 Task: Add an event with the title Lunch and Learn: Effective Project Planning and Execution, date '2024/04/23', time 8:00 AM to 10:00 AMand add a description: Conduct a detailed analysis of each identified risk to determine its root causes, triggers, and potential warning signs. This analysis helps in understanding the nature and characteristics of each risk and provides insights into appropriate mitigation strategies.Select event color  Graphite . Add location for the event as: Aarhus, Denmark, logged in from the account softage.4@softage.netand send the event invitation to softage.7@softage.net and softage.8@softage.net. Set a reminder for the event Every weekday(Monday to Friday)
Action: Mouse moved to (75, 90)
Screenshot: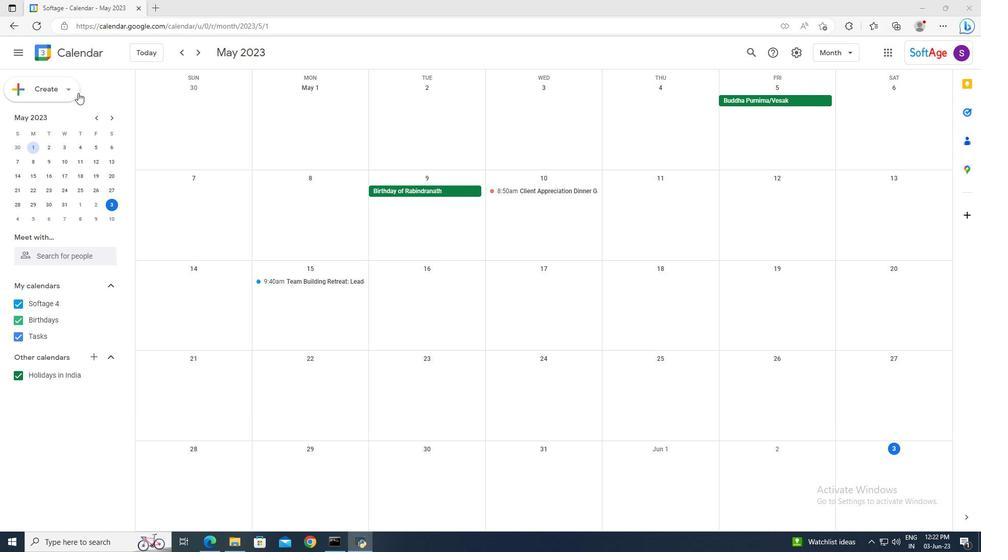 
Action: Mouse pressed left at (75, 90)
Screenshot: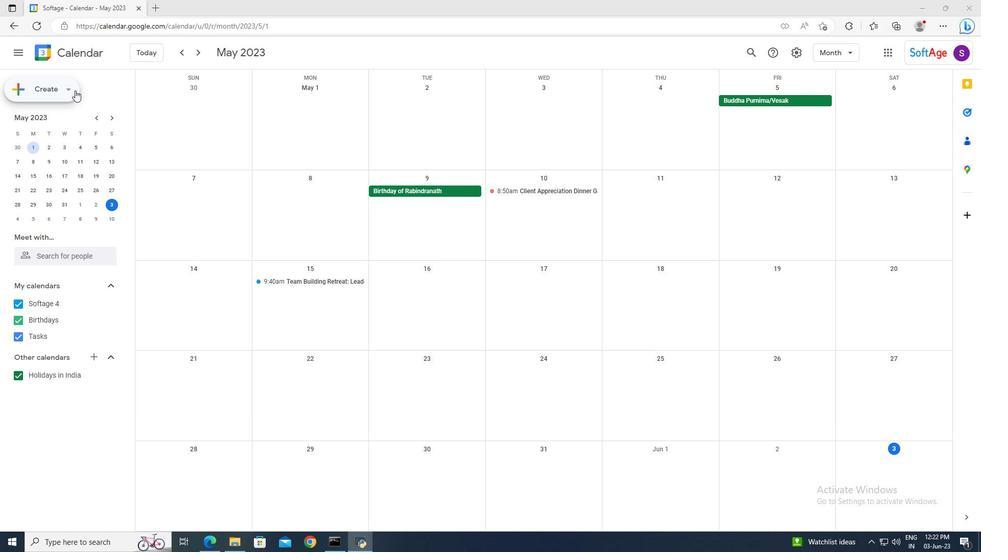 
Action: Mouse moved to (75, 114)
Screenshot: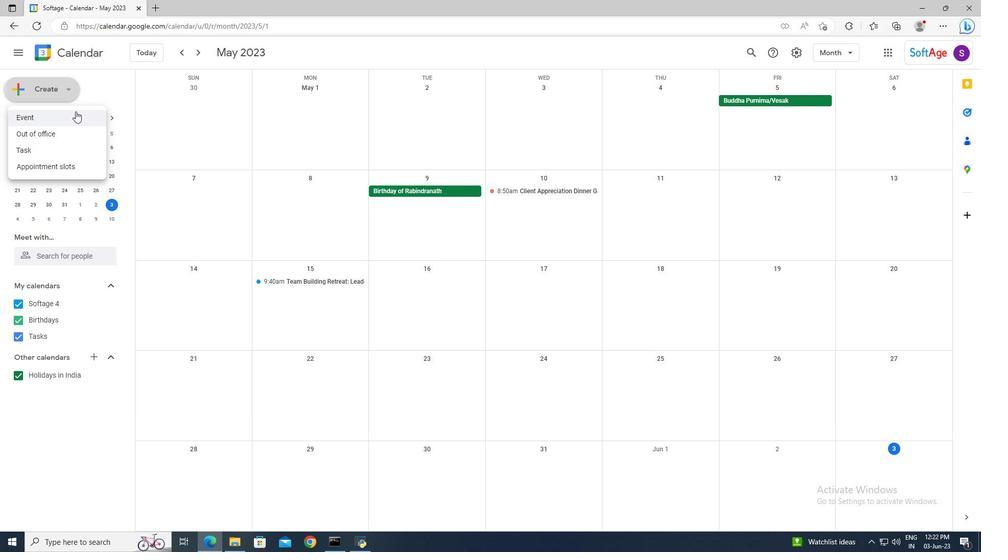 
Action: Mouse pressed left at (75, 114)
Screenshot: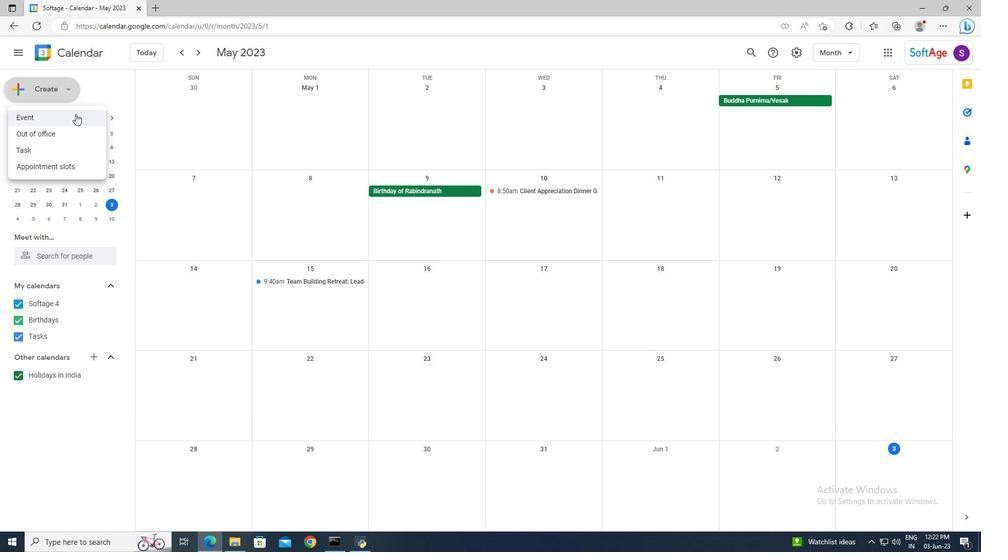 
Action: Mouse moved to (170, 351)
Screenshot: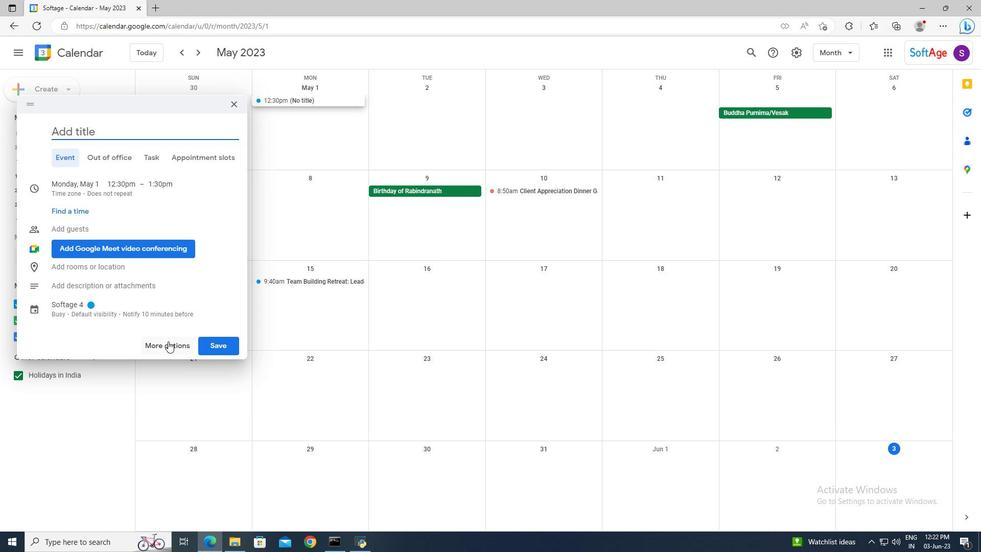 
Action: Mouse pressed left at (170, 351)
Screenshot: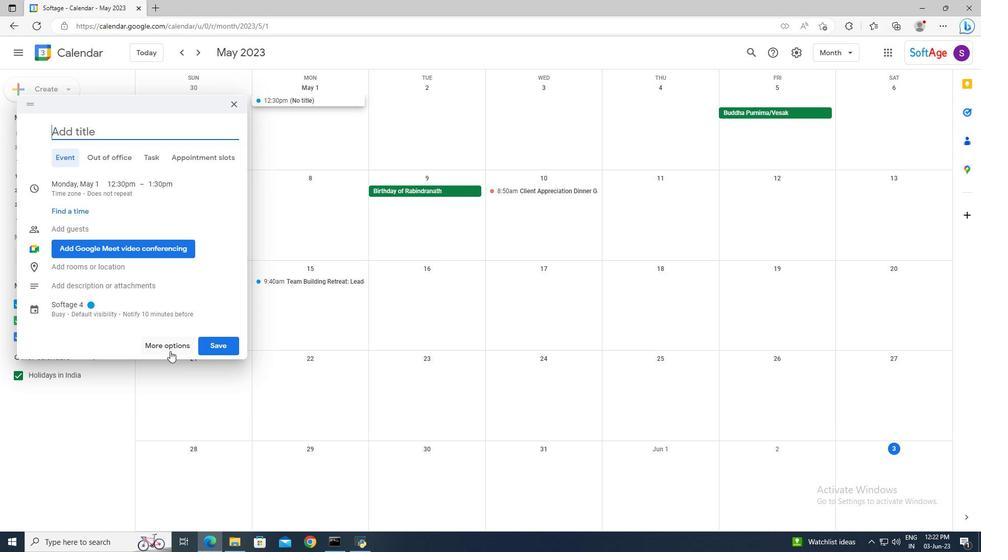 
Action: Mouse moved to (196, 59)
Screenshot: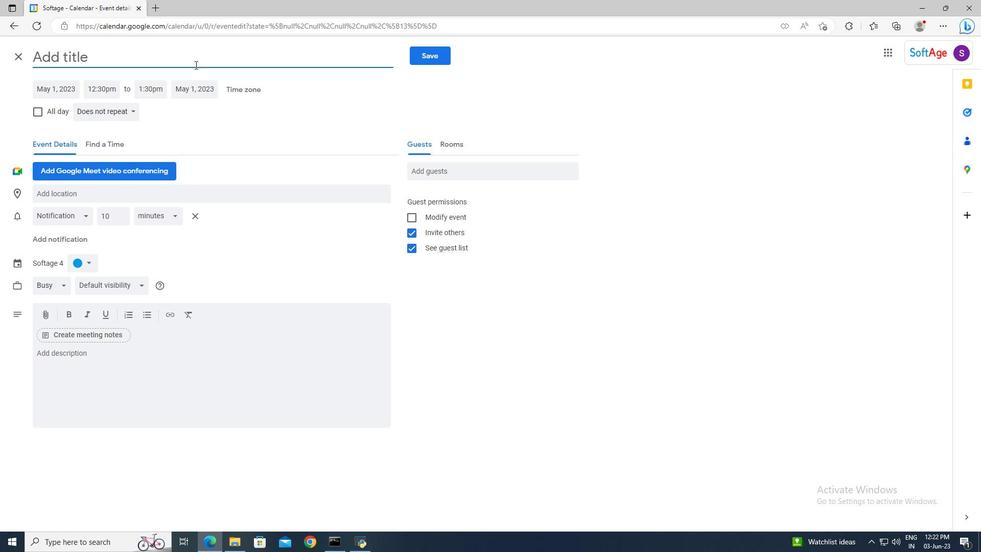 
Action: Mouse pressed left at (196, 59)
Screenshot: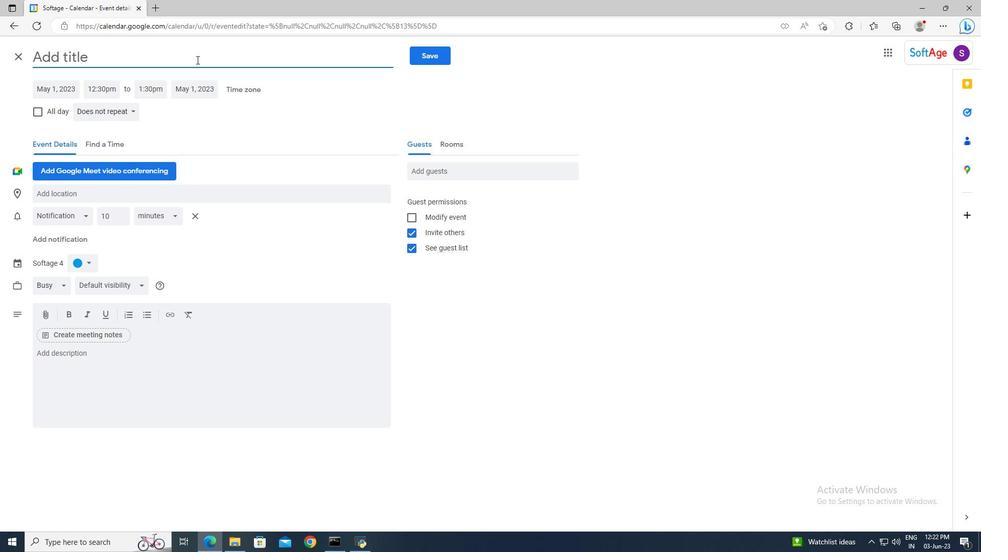 
Action: Key pressed <Key.shift>Lunch<Key.space>and<Key.space><Key.shift>Learn<Key.shift>:<Key.space><Key.shift>Effective<Key.space><Key.shift>Project<Key.space>p<Key.backspace><Key.shift>Planning<Key.space>and<Key.space><Key.shift>Execution
Screenshot: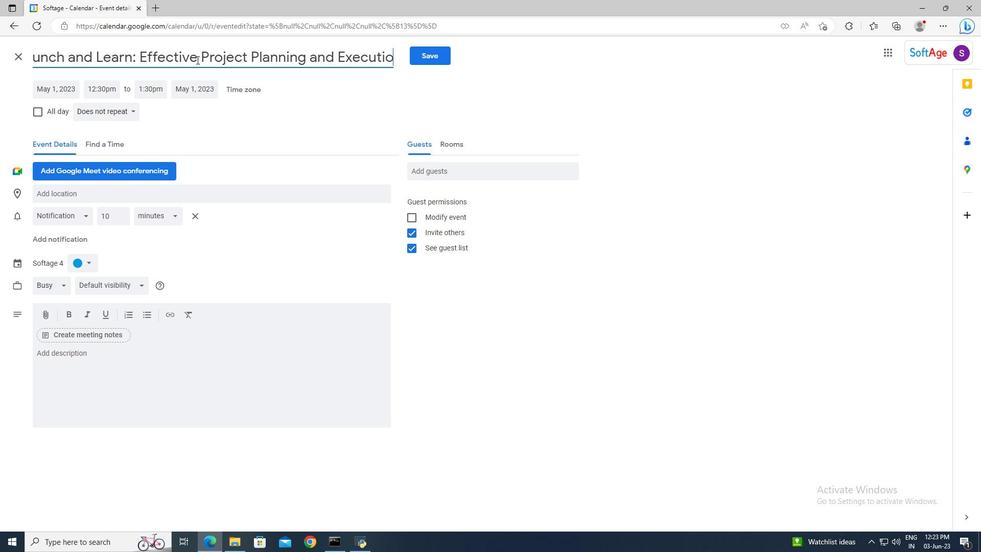 
Action: Mouse moved to (70, 87)
Screenshot: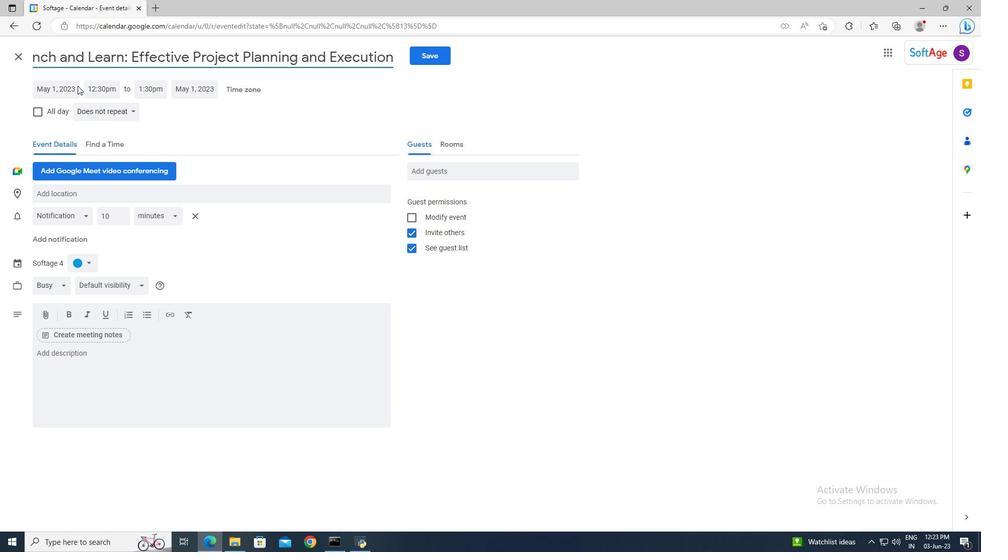 
Action: Mouse pressed left at (70, 87)
Screenshot: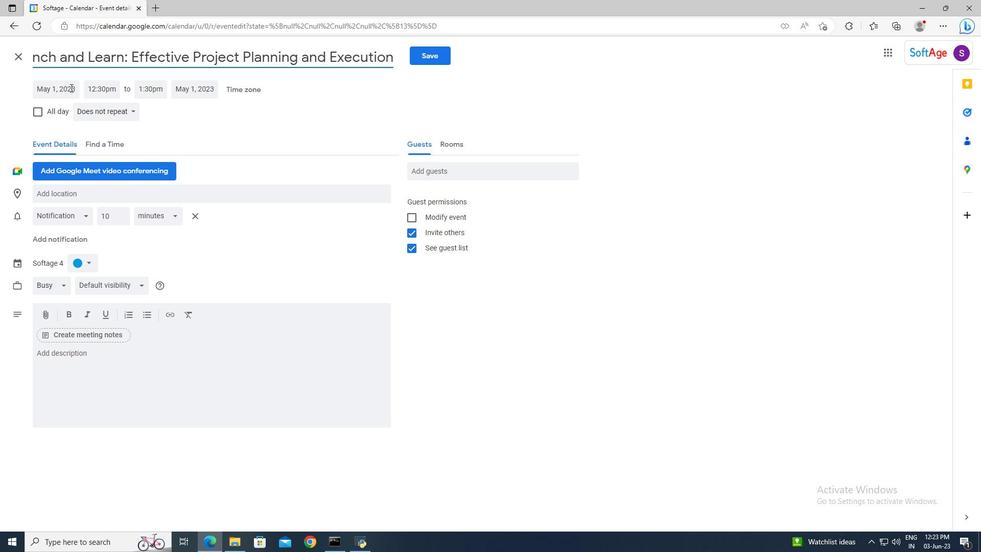 
Action: Mouse moved to (159, 110)
Screenshot: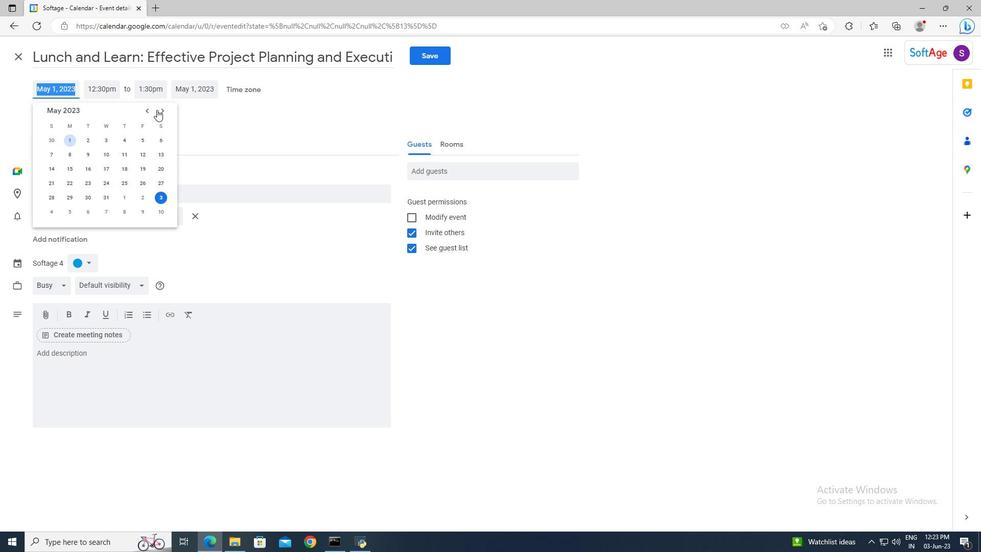 
Action: Mouse pressed left at (159, 110)
Screenshot: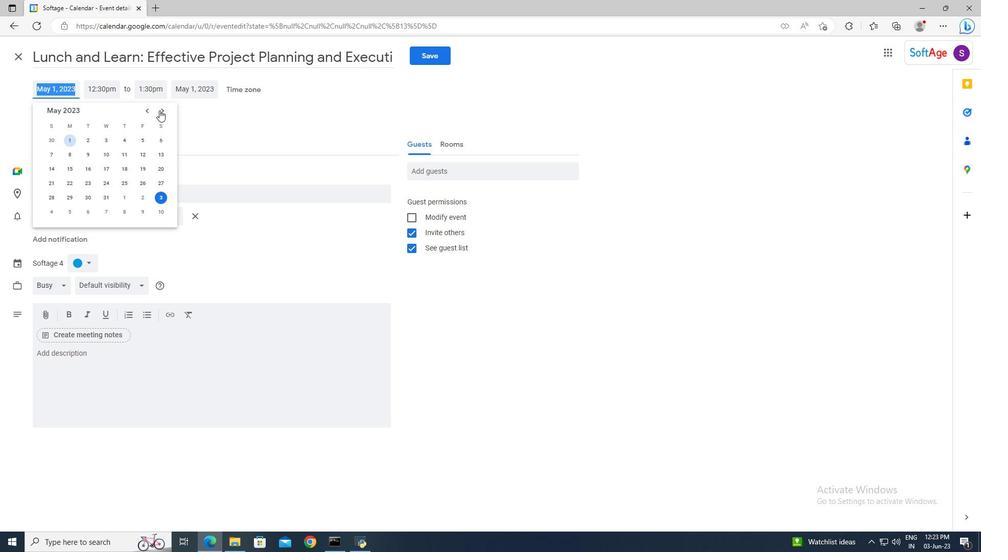 
Action: Mouse moved to (159, 110)
Screenshot: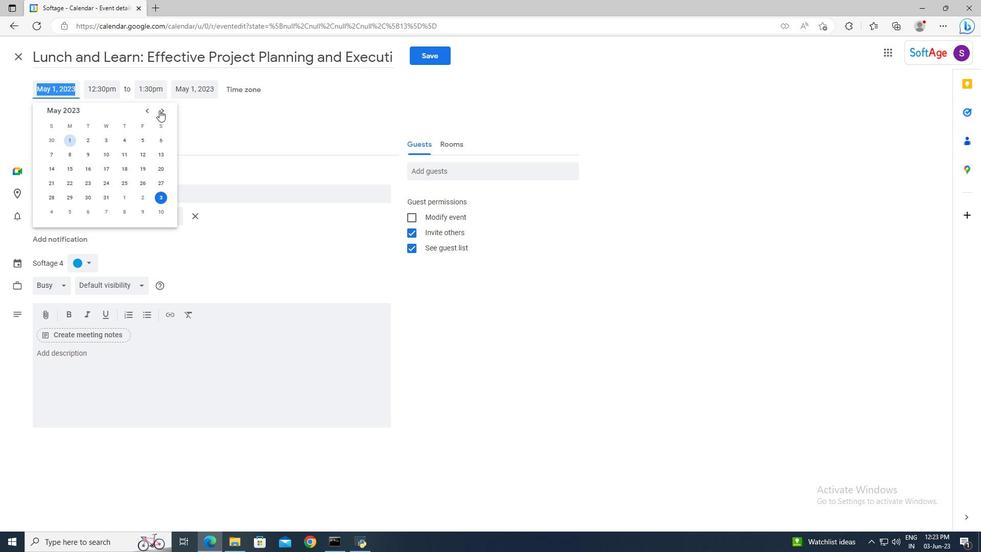 
Action: Mouse pressed left at (159, 110)
Screenshot: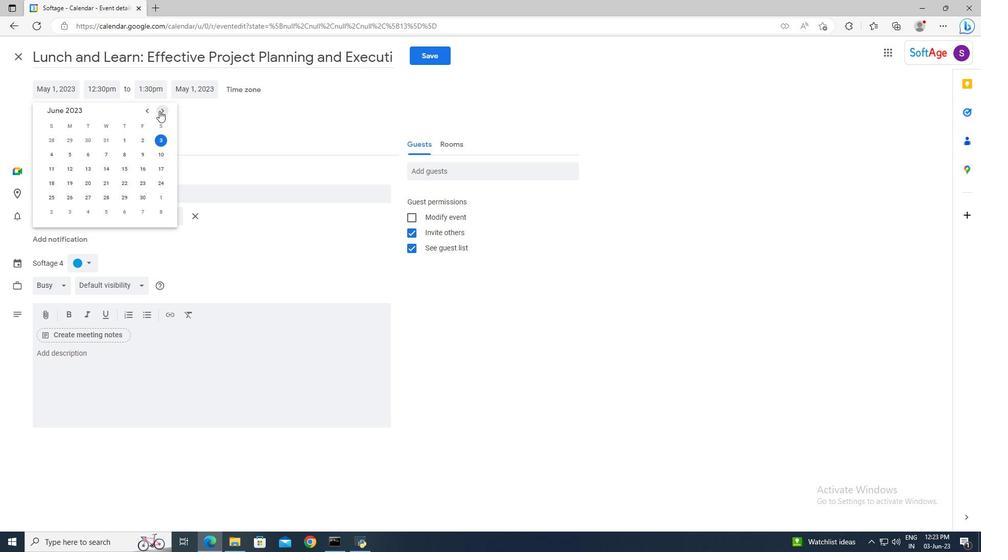 
Action: Mouse pressed left at (159, 110)
Screenshot: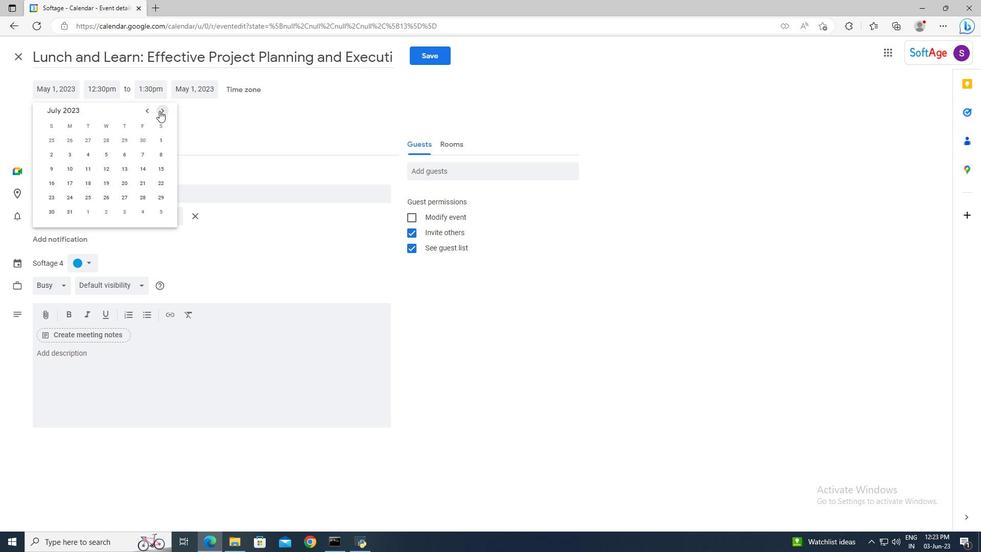 
Action: Mouse pressed left at (159, 110)
Screenshot: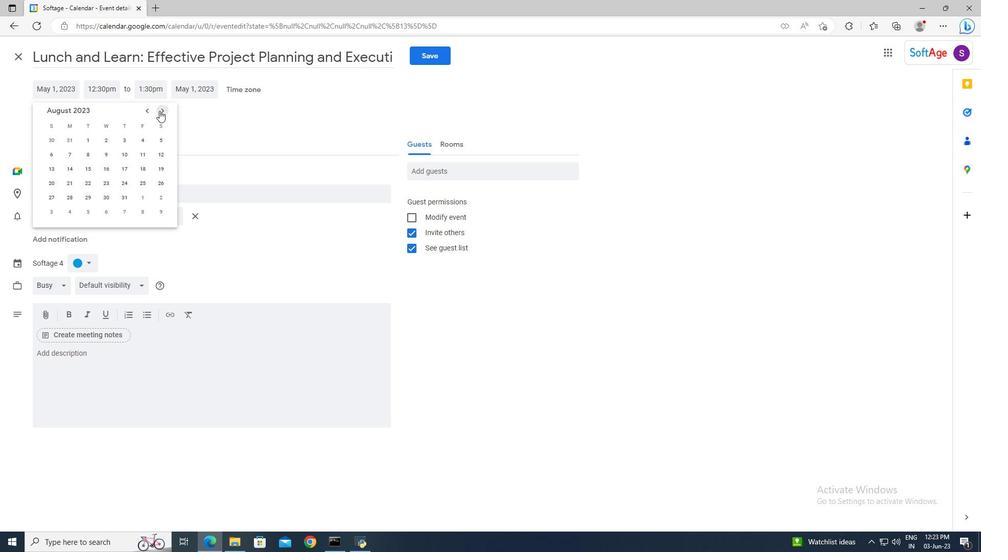 
Action: Mouse pressed left at (159, 110)
Screenshot: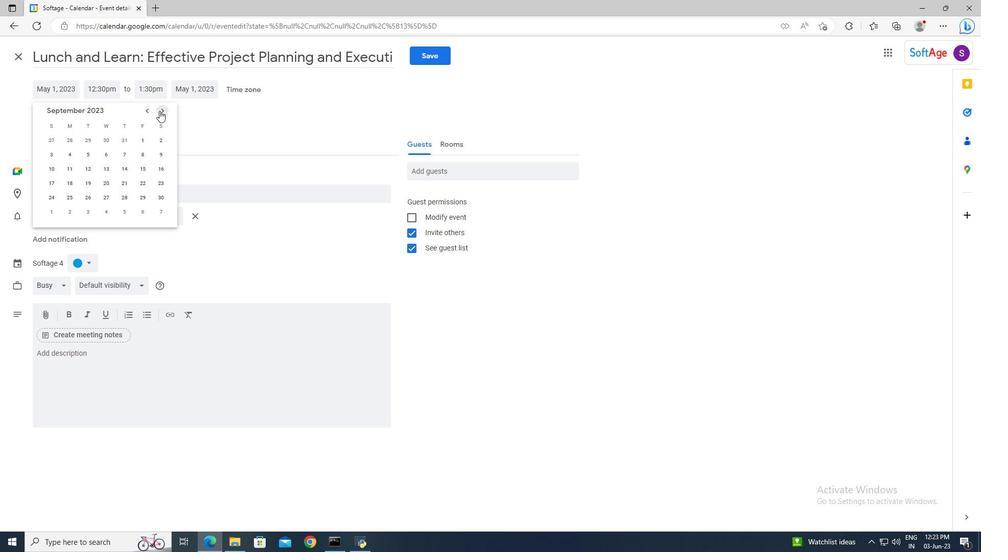 
Action: Mouse pressed left at (159, 110)
Screenshot: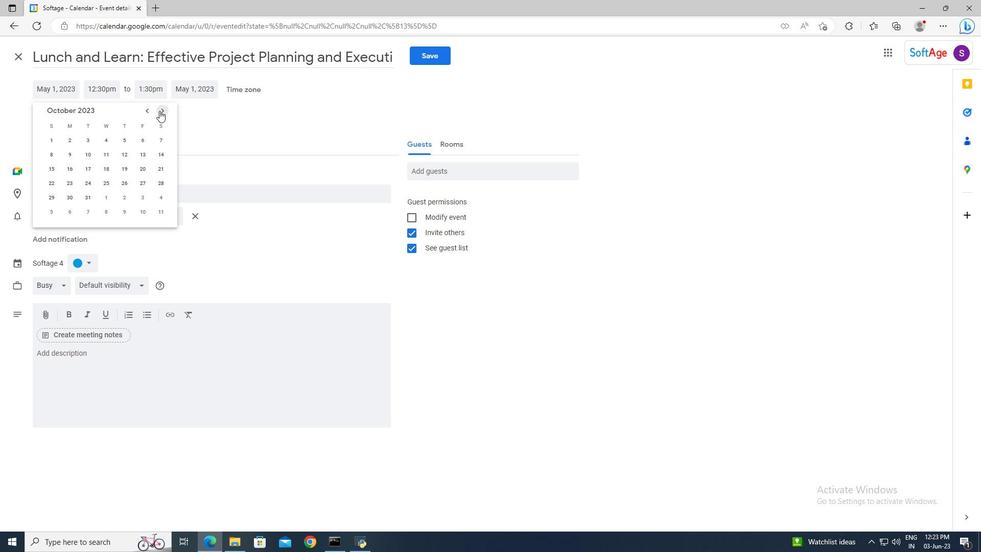 
Action: Mouse pressed left at (159, 110)
Screenshot: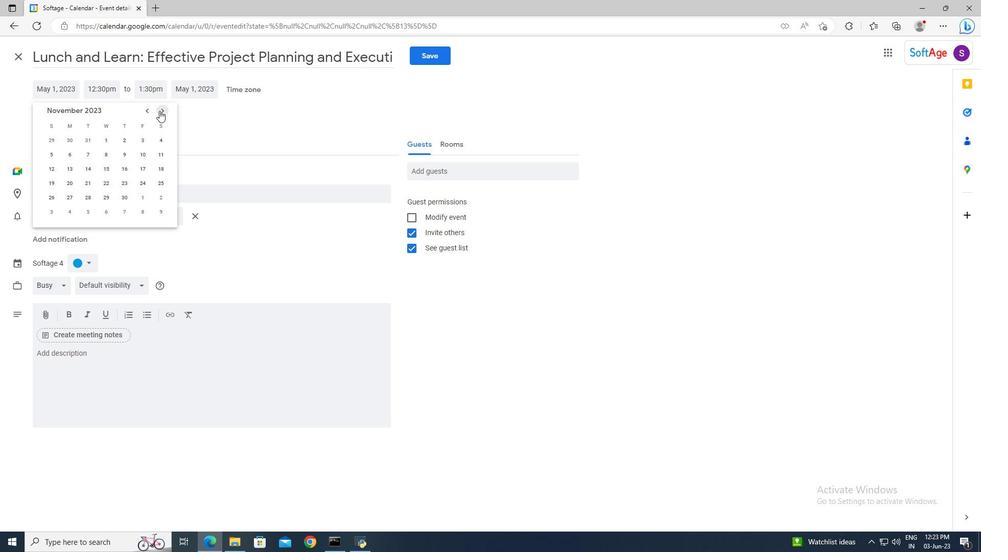 
Action: Mouse pressed left at (159, 110)
Screenshot: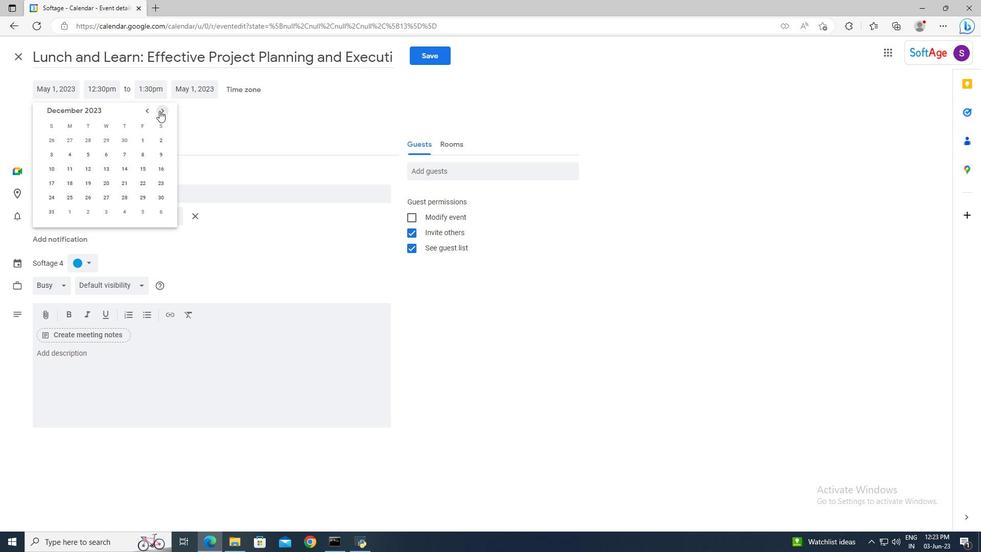 
Action: Mouse pressed left at (159, 110)
Screenshot: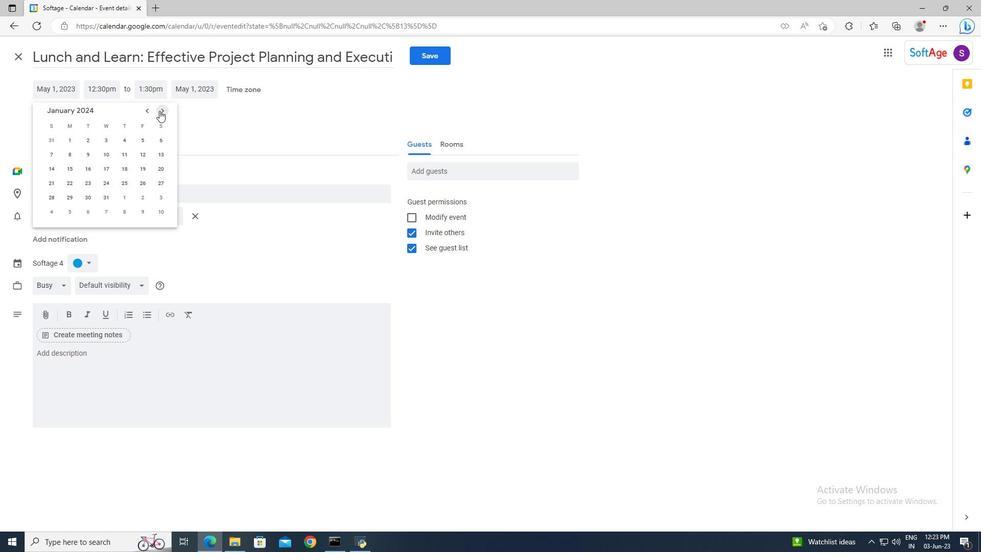 
Action: Mouse pressed left at (159, 110)
Screenshot: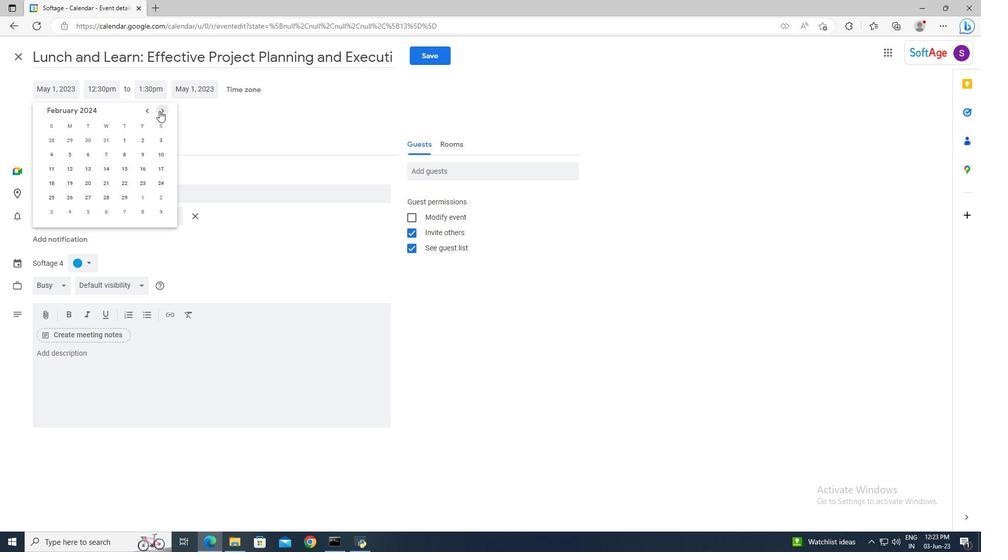 
Action: Mouse pressed left at (159, 110)
Screenshot: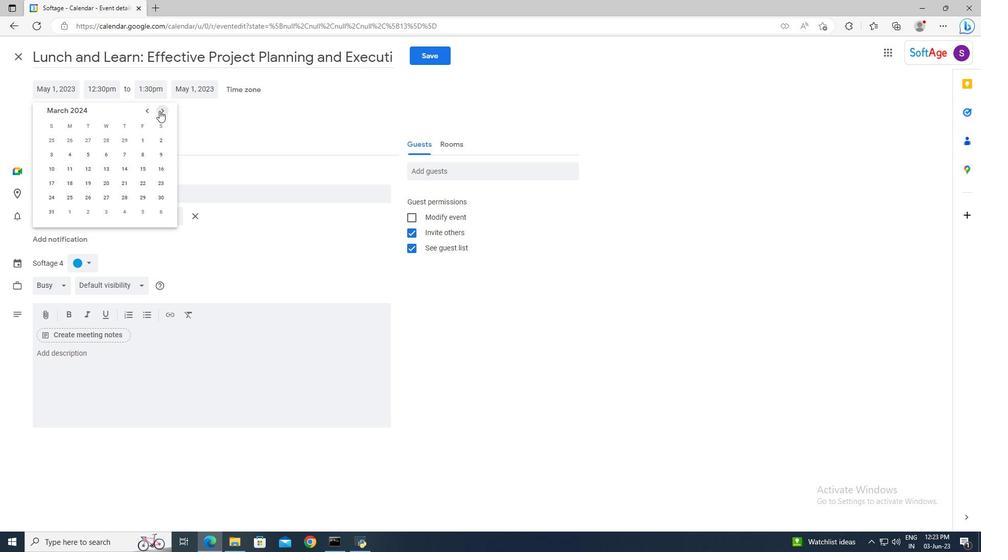 
Action: Mouse moved to (89, 179)
Screenshot: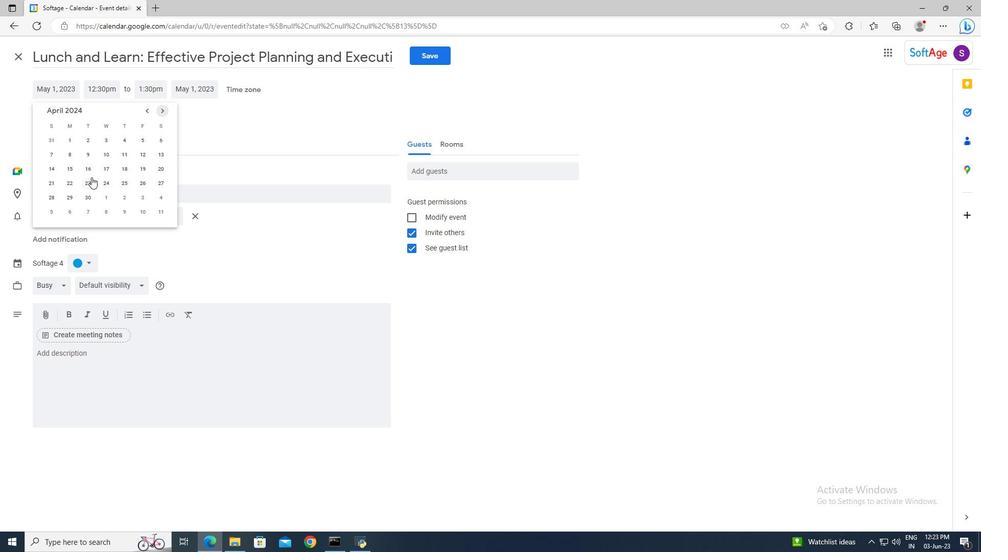 
Action: Mouse pressed left at (89, 179)
Screenshot: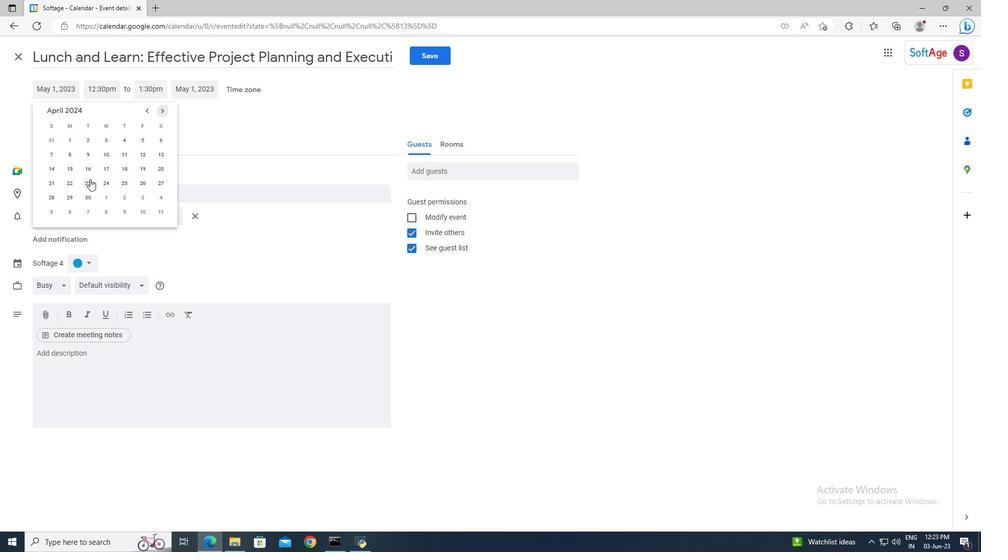 
Action: Mouse moved to (96, 89)
Screenshot: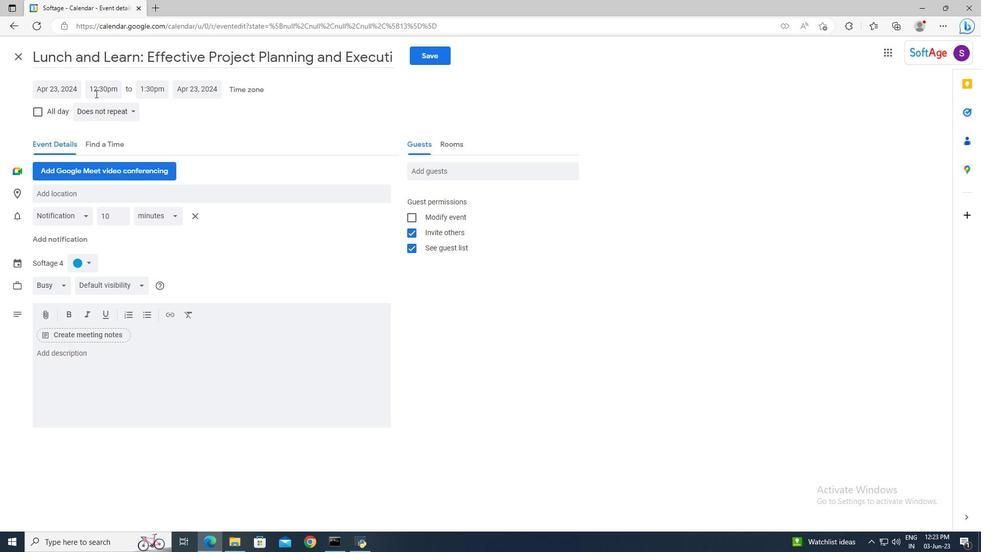 
Action: Mouse pressed left at (96, 89)
Screenshot: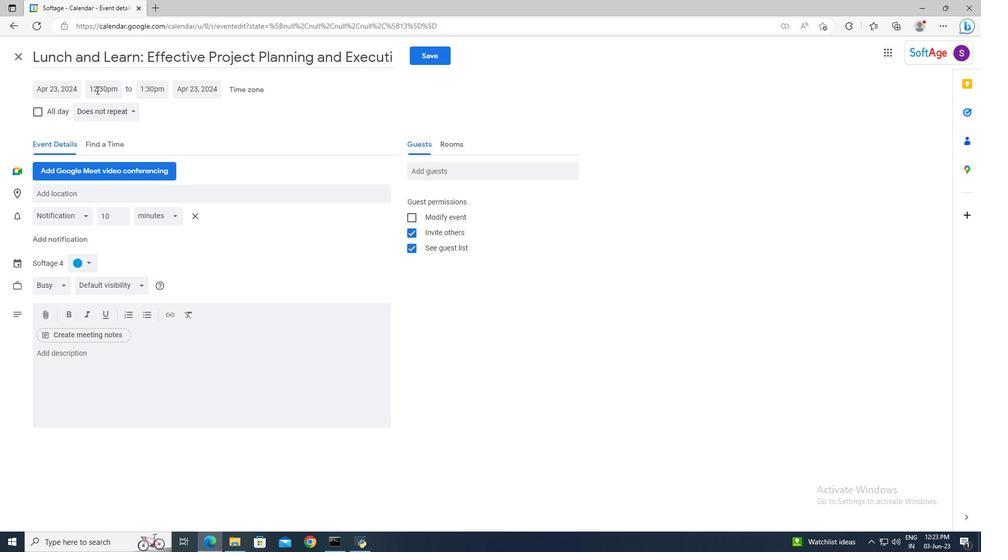 
Action: Key pressed 8<Key.shift>:00am<Key.enter><Key.tab>10<Key.shift>:00<Key.enter>
Screenshot: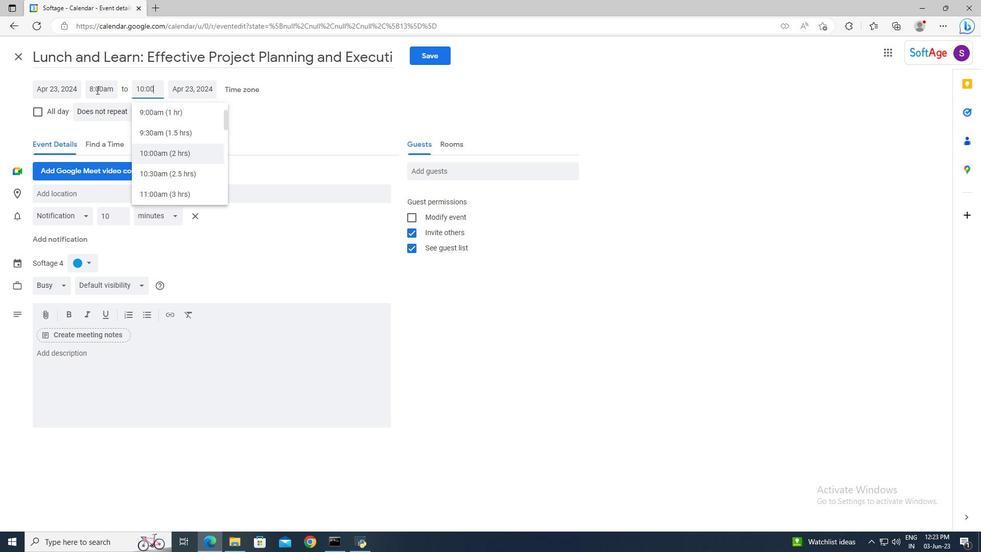 
Action: Mouse moved to (105, 359)
Screenshot: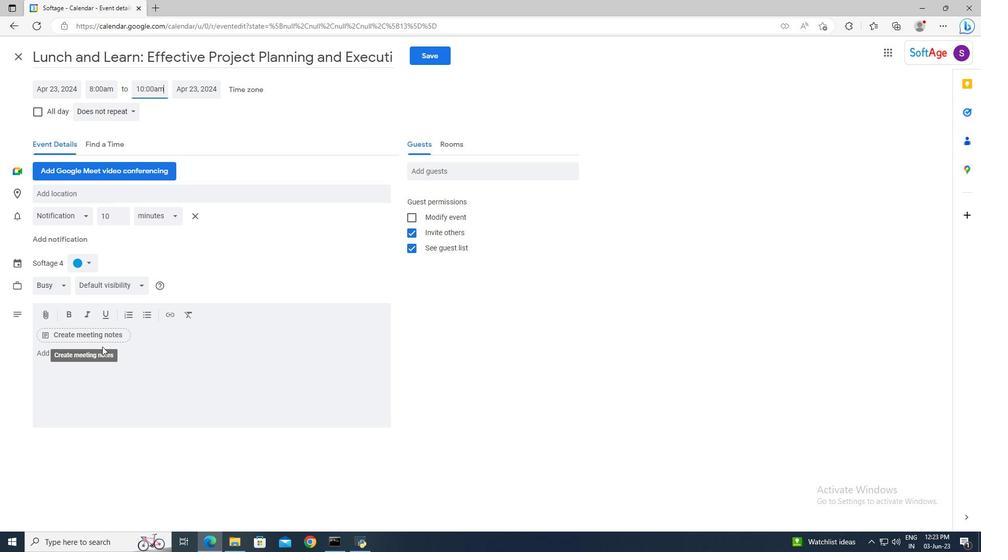
Action: Mouse pressed left at (105, 359)
Screenshot: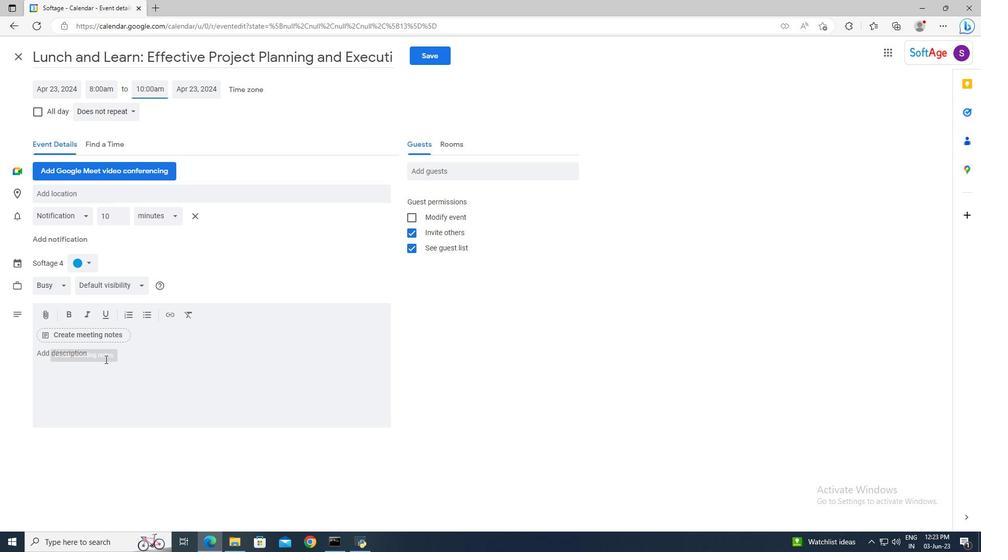 
Action: Key pressed <Key.shift>Conduct<Key.space>a<Key.space>detailed<Key.space>analysis<Key.space>of<Key.space>each<Key.space>identified<Key.space>risk<Key.space>to<Key.space>determine<Key.space>its<Key.space>root<Key.space>causes,<Key.space>triggers,<Key.space>and<Key.space>potential<Key.space>warning<Key.space>signs.<Key.space><Key.shift>This<Key.space>analysis<Key.space>helps<Key.space>in<Key.space>understanding<Key.space>the<Key.space>nature<Key.space>and<Key.space>characteristics<Key.space>of<Key.space>each<Key.space>risk<Key.space>and<Key.space>provides<Key.space>insights<Key.space>into<Key.space>appropriate<Key.space>mitigation<Key.space>strategies.
Screenshot: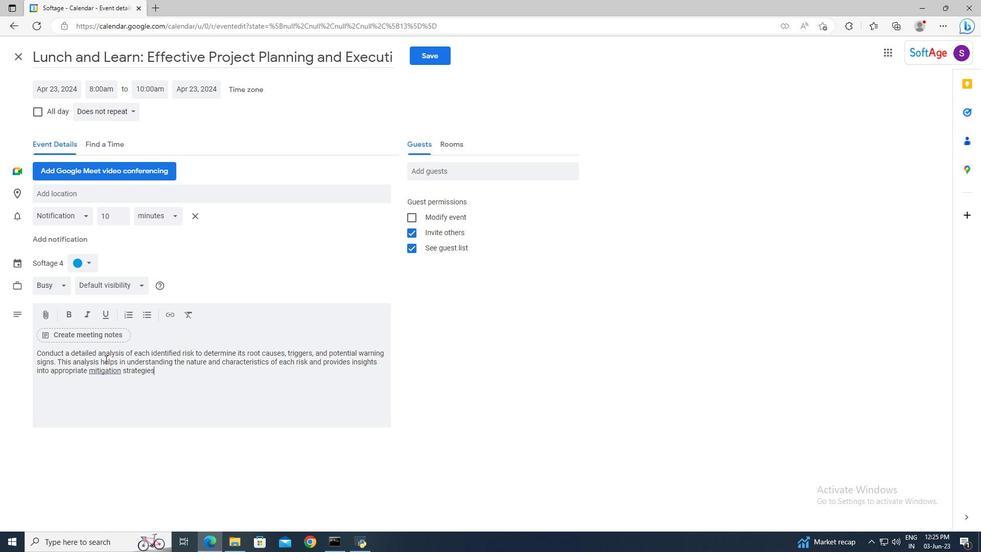 
Action: Mouse moved to (91, 261)
Screenshot: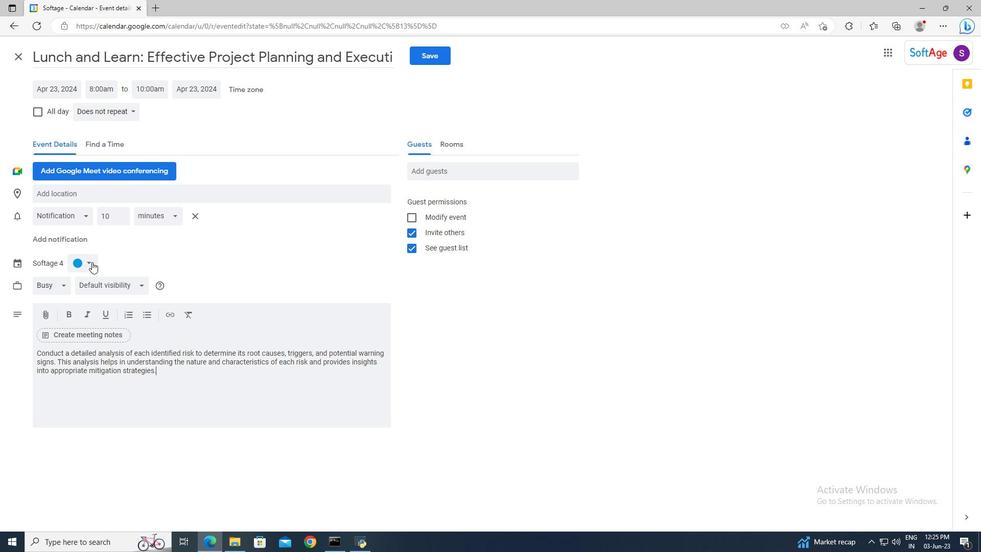 
Action: Mouse pressed left at (91, 261)
Screenshot: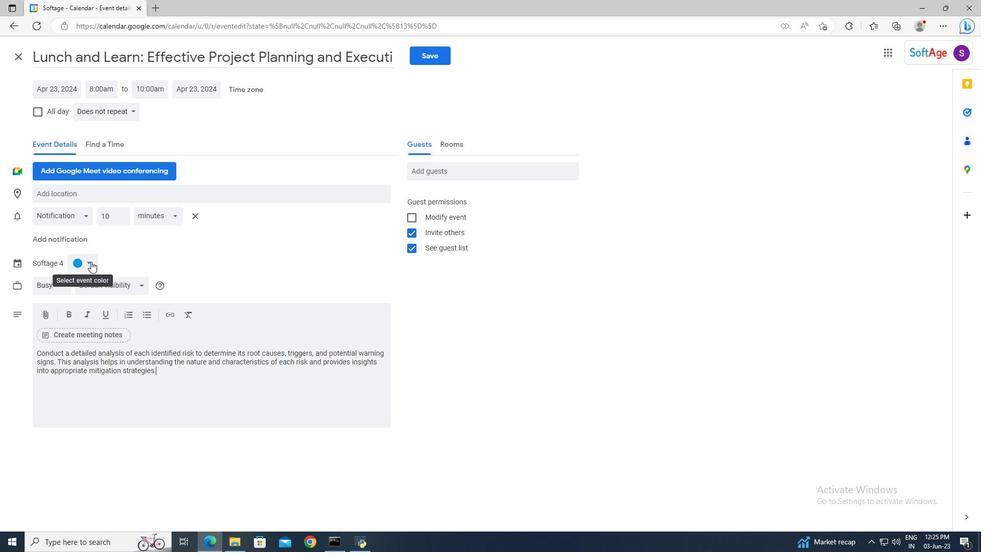 
Action: Mouse moved to (77, 322)
Screenshot: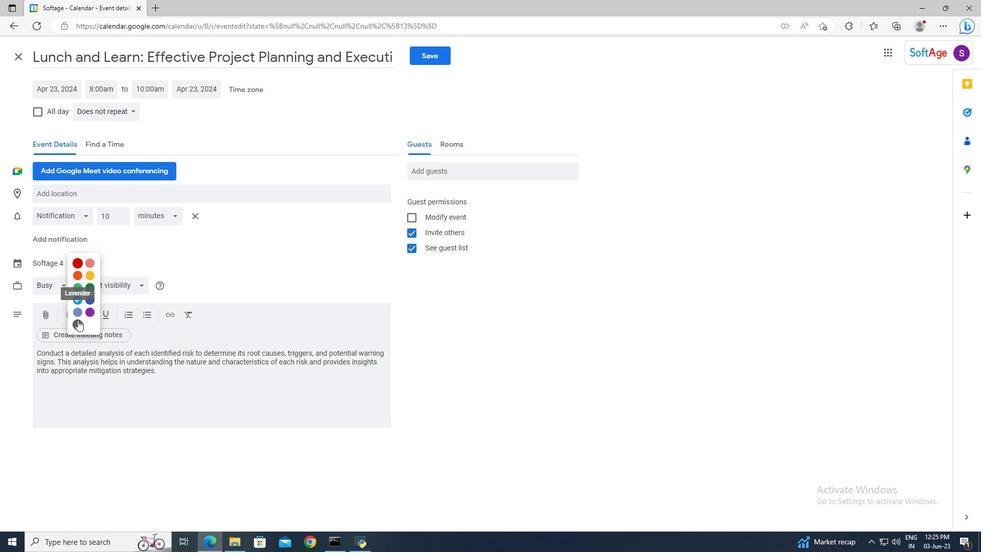 
Action: Mouse pressed left at (77, 322)
Screenshot: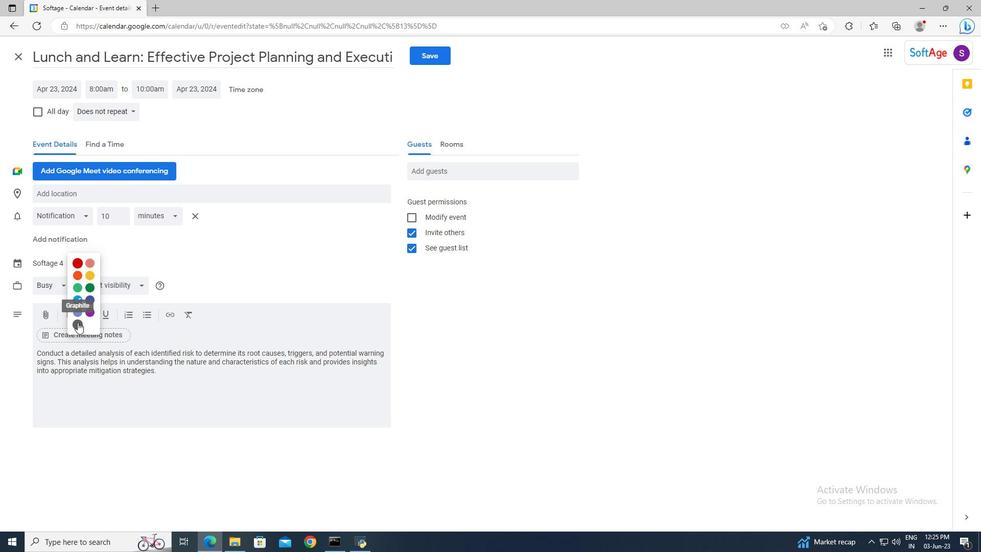 
Action: Mouse moved to (66, 195)
Screenshot: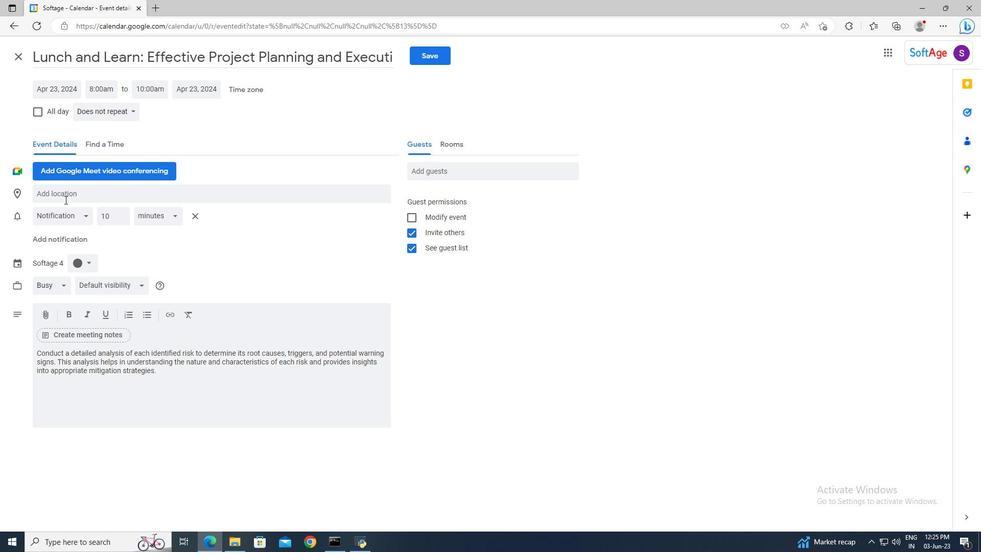 
Action: Mouse pressed left at (66, 195)
Screenshot: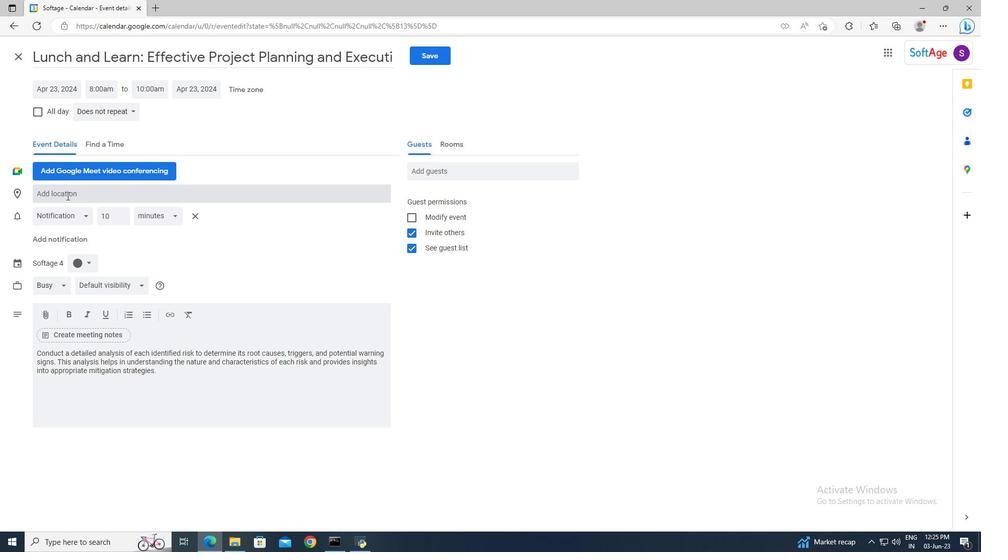 
Action: Key pressed <Key.shift>Aarhus,<Key.space><Key.shift>Denmark
Screenshot: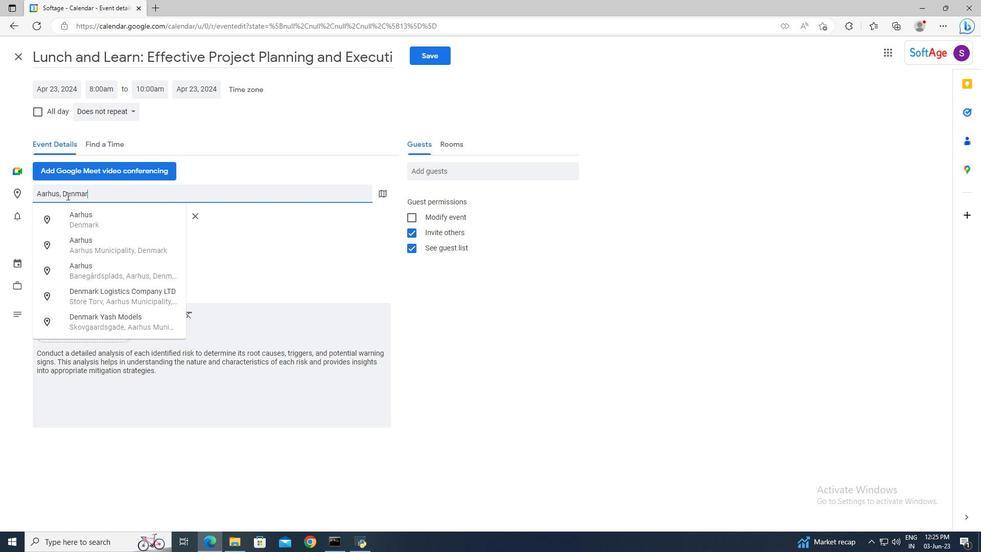 
Action: Mouse moved to (74, 215)
Screenshot: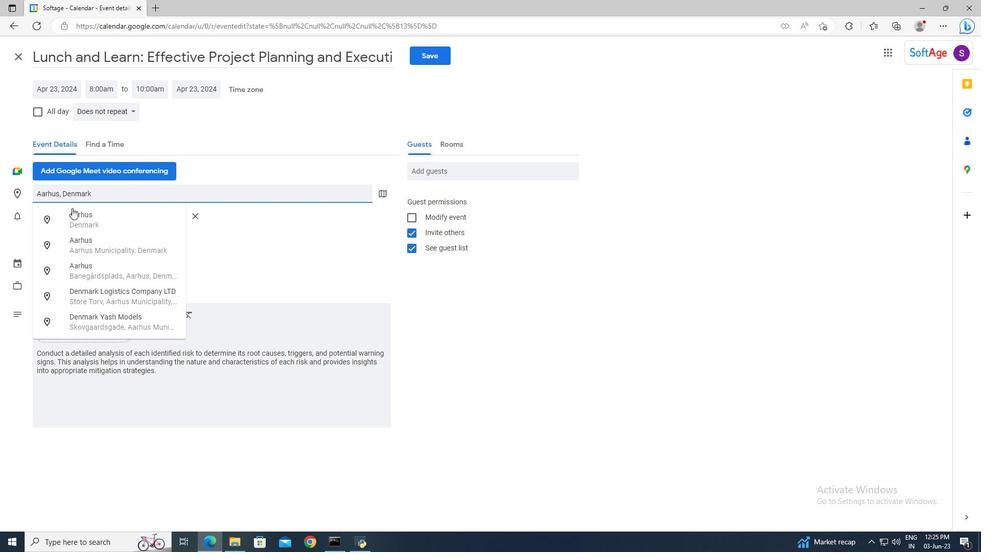 
Action: Mouse pressed left at (74, 215)
Screenshot: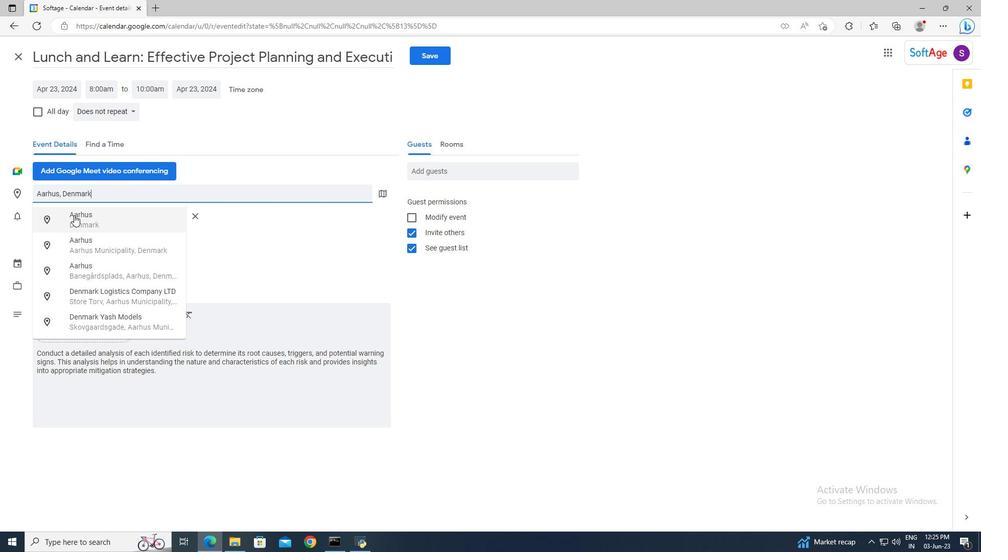 
Action: Mouse moved to (437, 174)
Screenshot: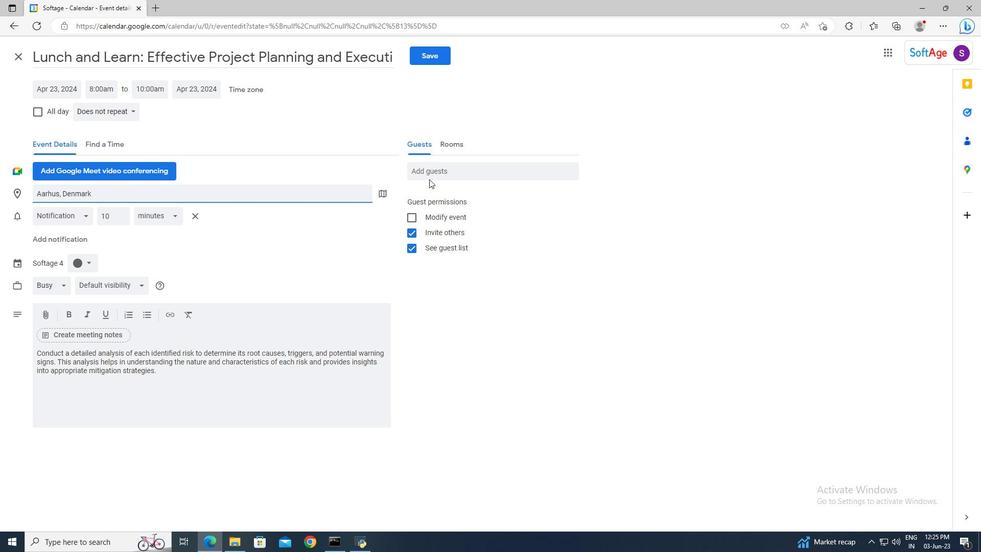
Action: Mouse pressed left at (437, 174)
Screenshot: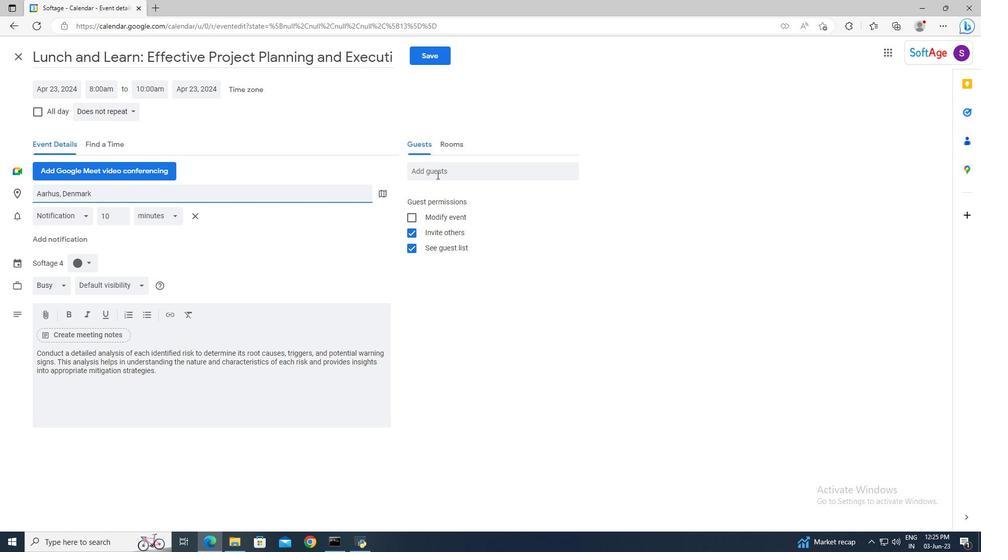 
Action: Key pressed softage.7<Key.shift>@softage.net<Key.enter>softage.8<Key.shift>@softage.net<Key.enter>
Screenshot: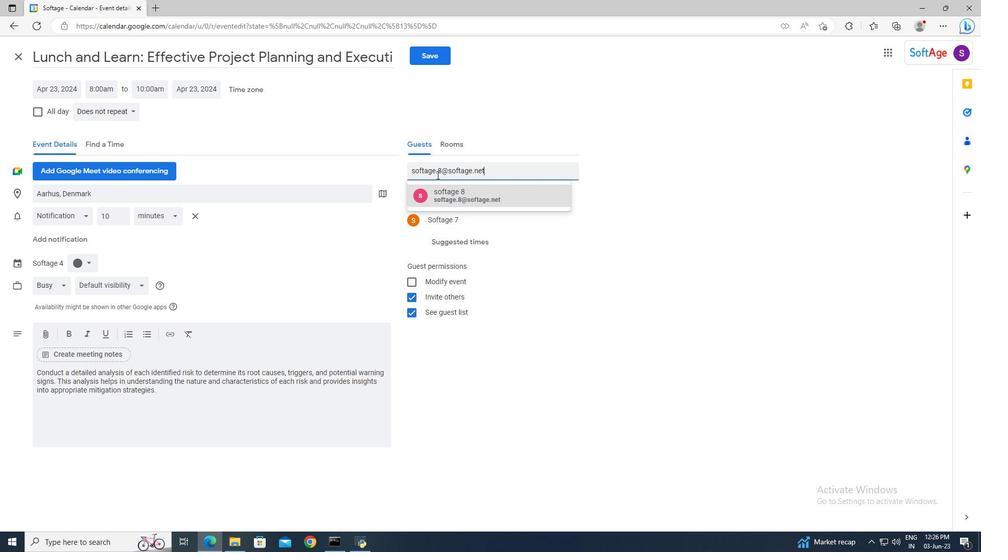 
Action: Mouse moved to (123, 111)
Screenshot: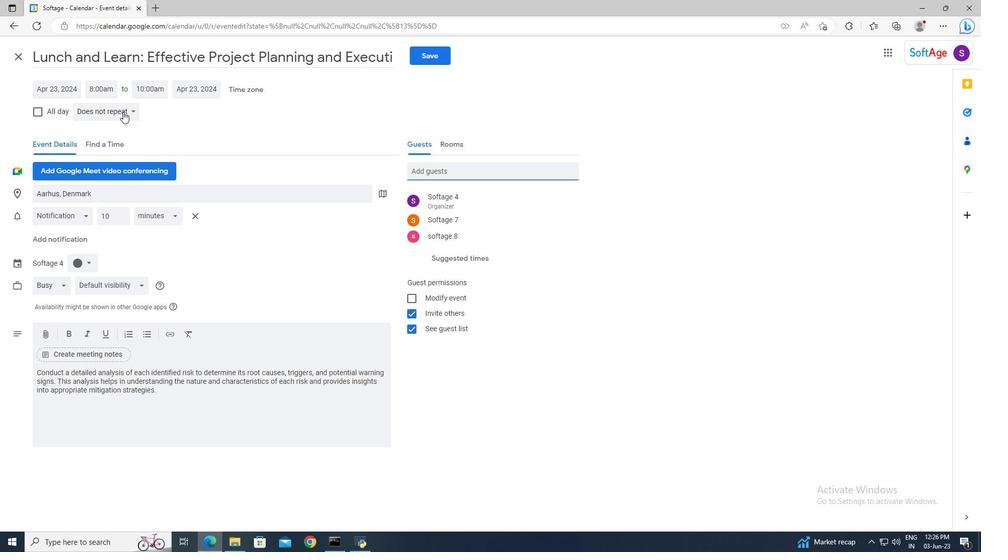 
Action: Mouse pressed left at (123, 111)
Screenshot: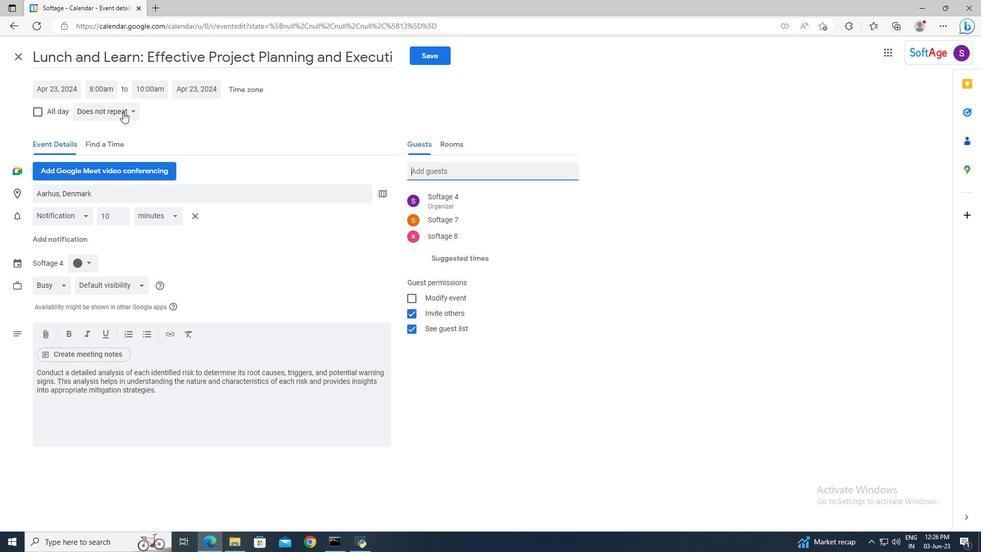 
Action: Mouse moved to (127, 206)
Screenshot: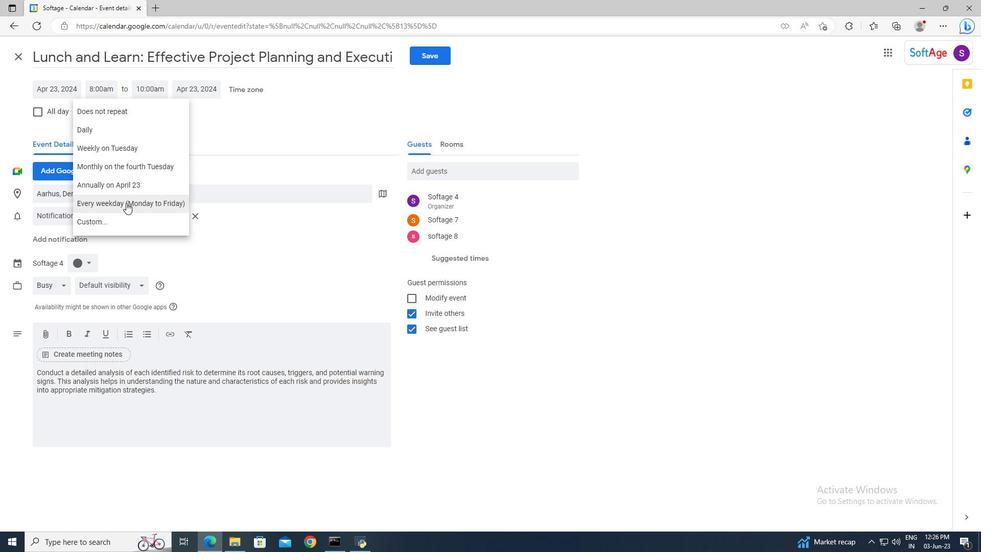 
Action: Mouse pressed left at (127, 206)
Screenshot: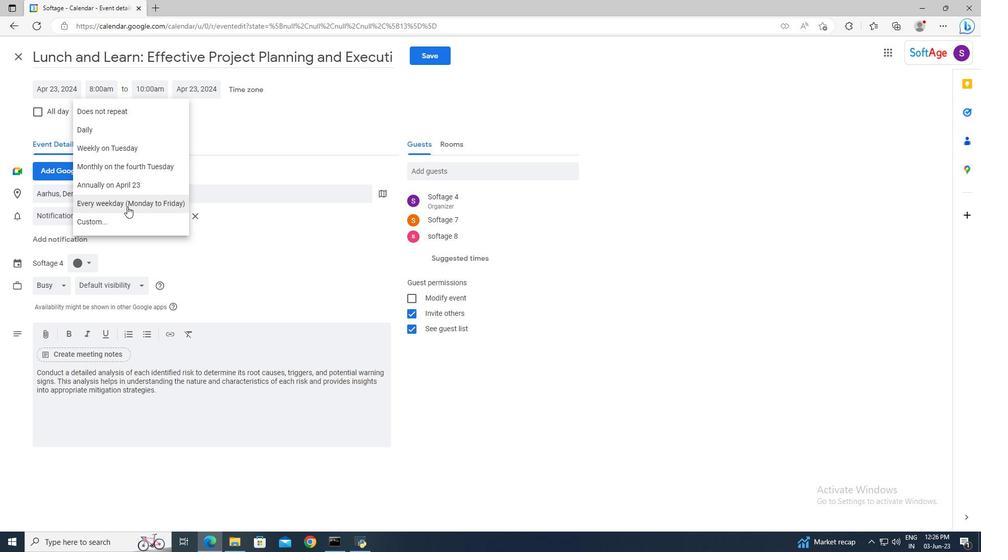 
Action: Mouse moved to (416, 58)
Screenshot: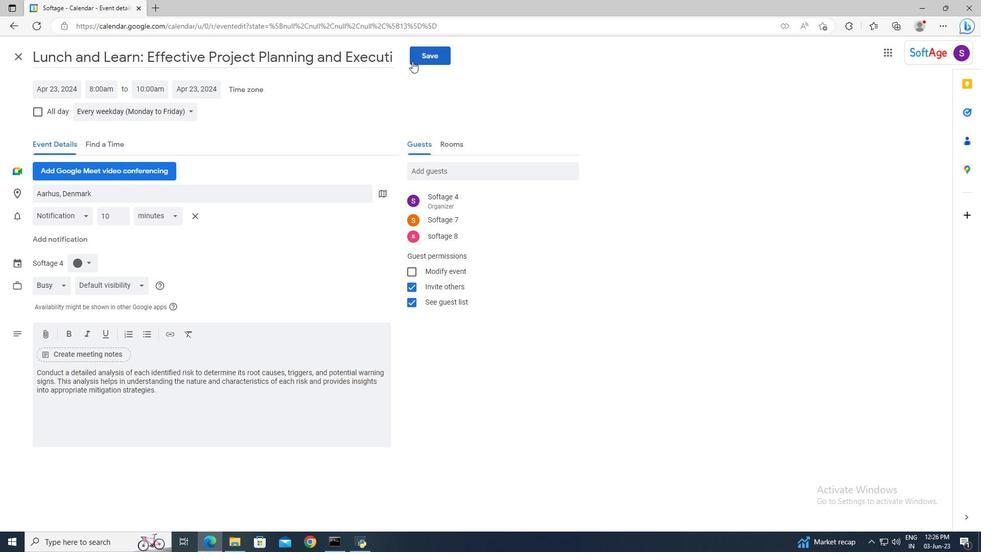
Action: Mouse pressed left at (416, 58)
Screenshot: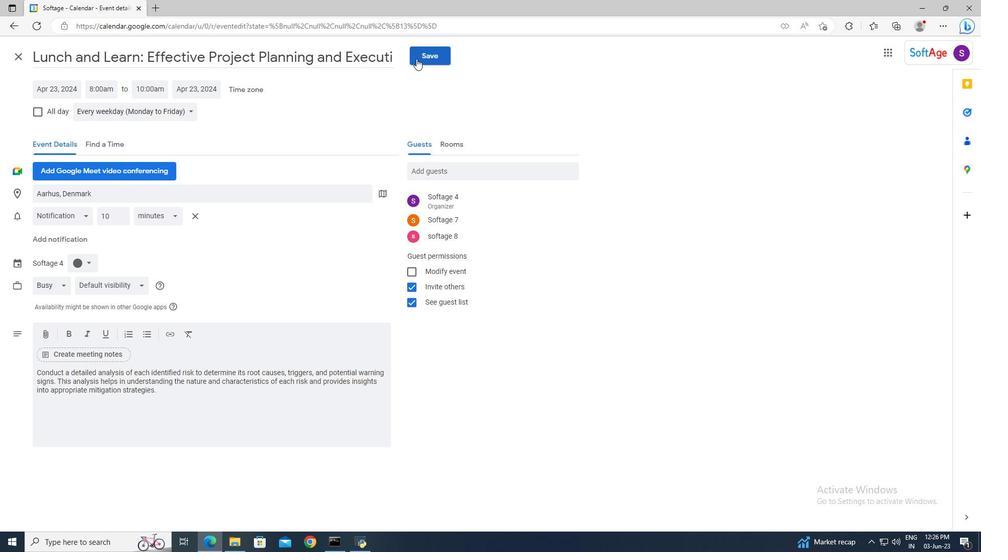 
Action: Mouse moved to (585, 312)
Screenshot: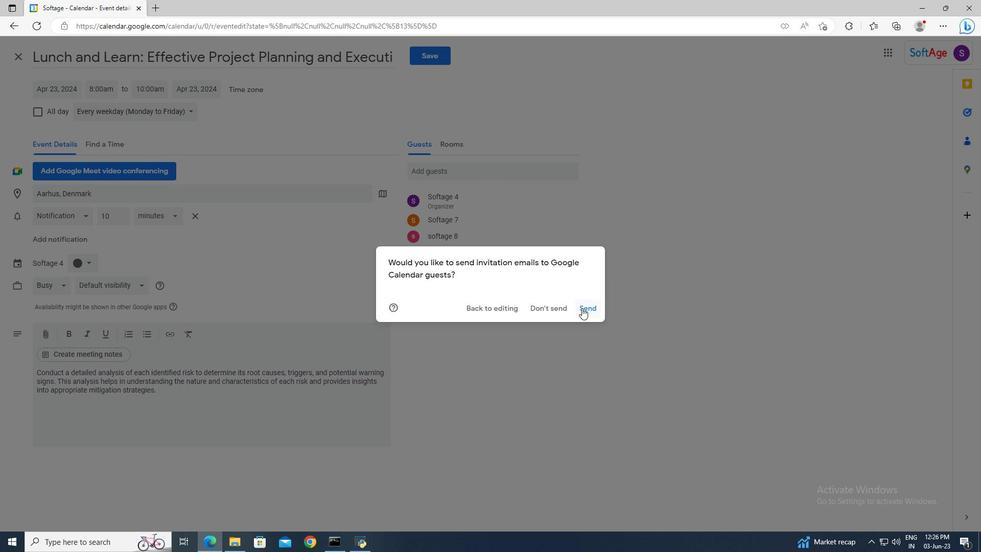 
Action: Mouse pressed left at (585, 312)
Screenshot: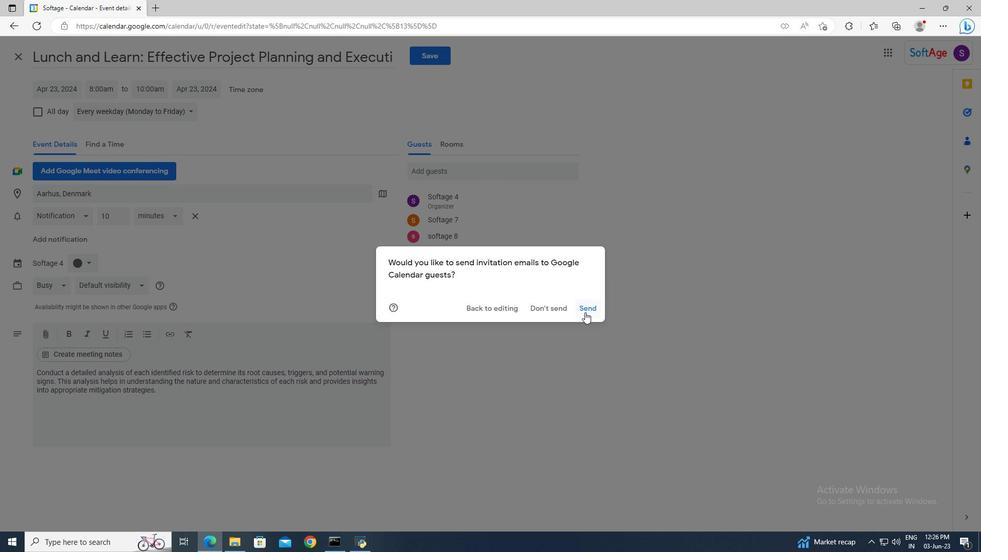
Action: Mouse moved to (585, 312)
Screenshot: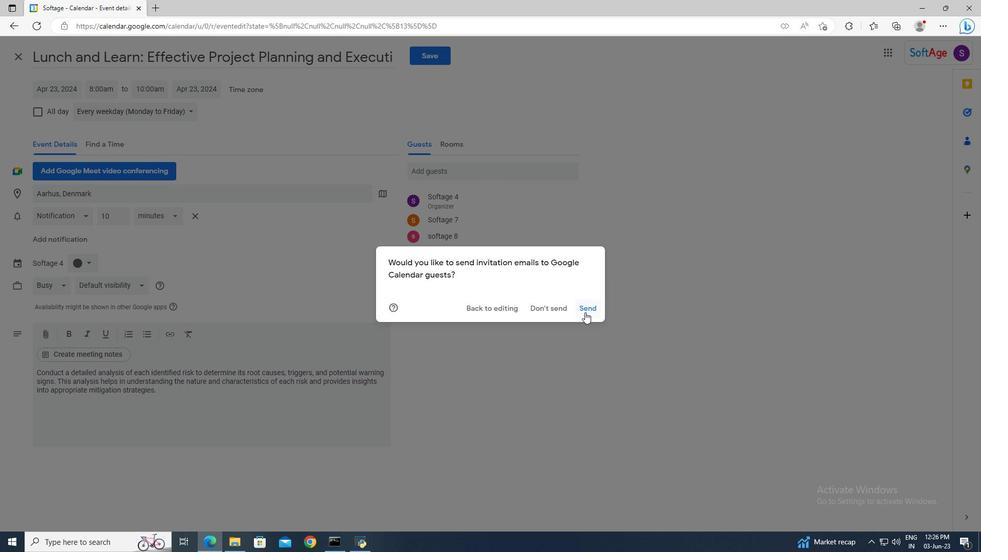 
